 Task: Set the delay for the mosaic video sub source to 2.
Action: Mouse moved to (92, 11)
Screenshot: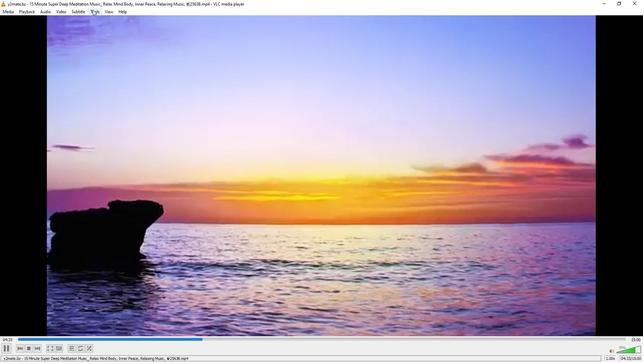 
Action: Mouse pressed left at (92, 11)
Screenshot: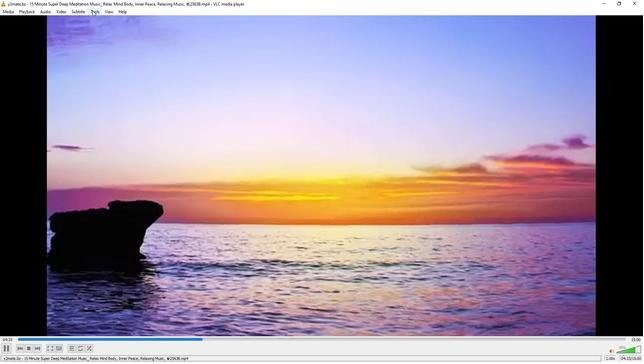 
Action: Mouse moved to (102, 92)
Screenshot: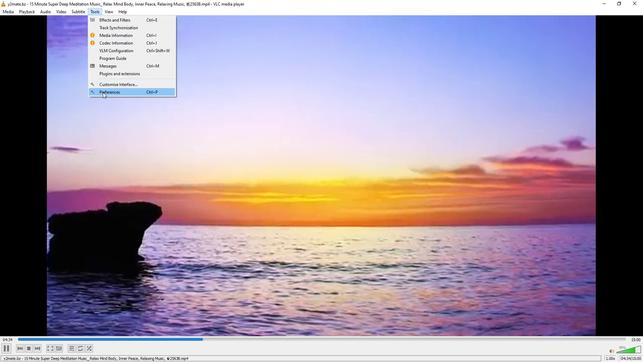 
Action: Mouse pressed left at (102, 92)
Screenshot: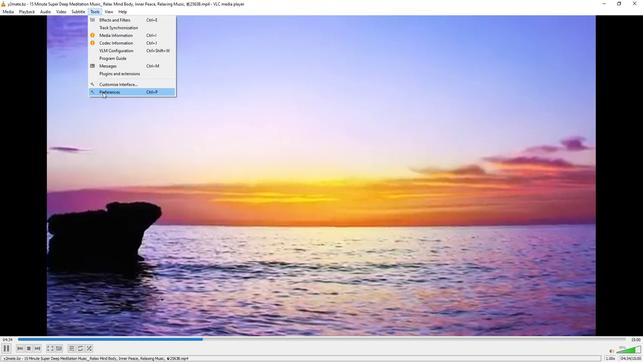 
Action: Mouse moved to (211, 292)
Screenshot: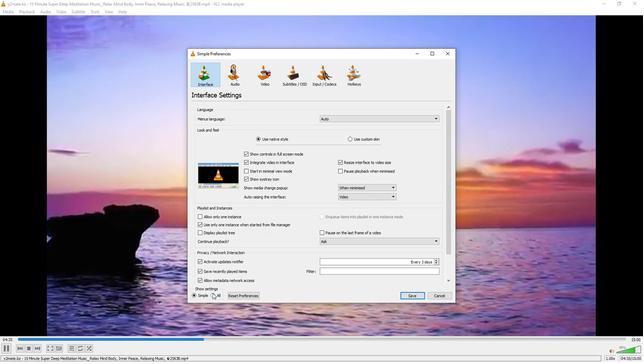 
Action: Mouse pressed left at (211, 292)
Screenshot: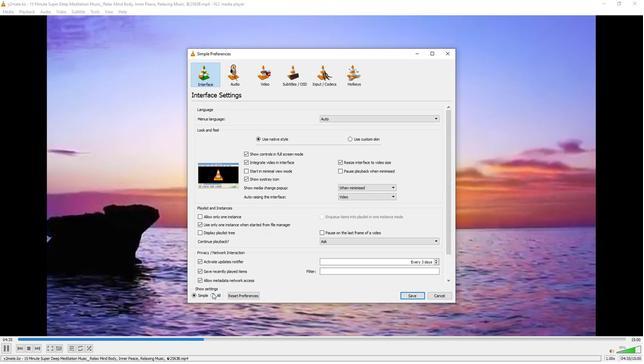 
Action: Mouse moved to (216, 225)
Screenshot: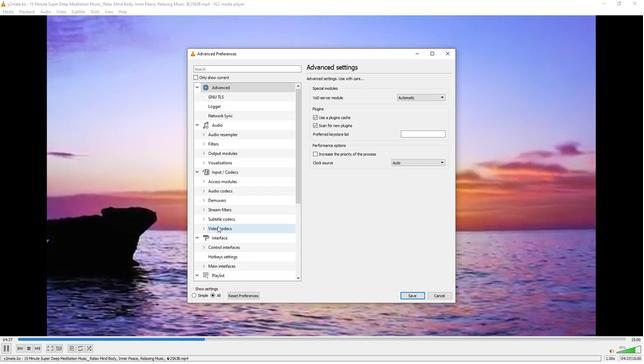 
Action: Mouse scrolled (216, 225) with delta (0, 0)
Screenshot: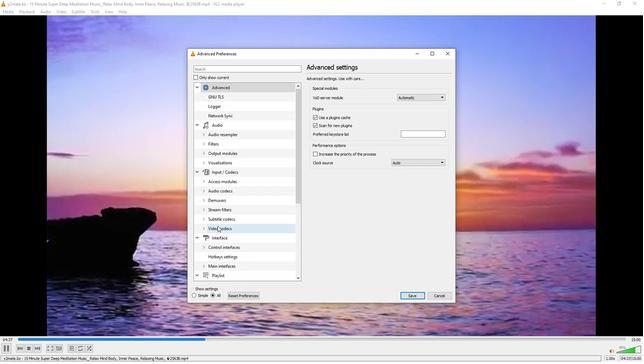 
Action: Mouse scrolled (216, 225) with delta (0, 0)
Screenshot: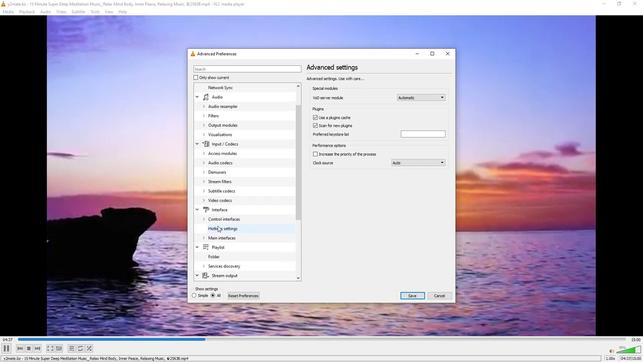 
Action: Mouse scrolled (216, 225) with delta (0, 0)
Screenshot: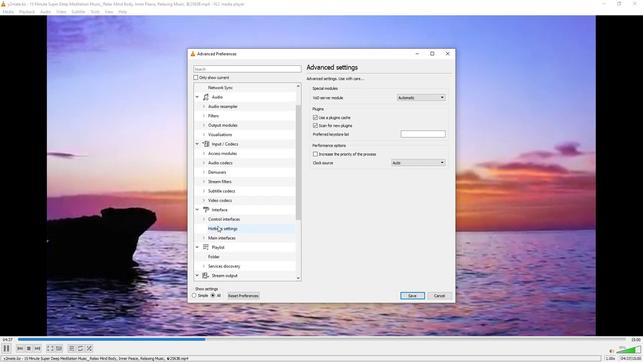 
Action: Mouse scrolled (216, 225) with delta (0, 0)
Screenshot: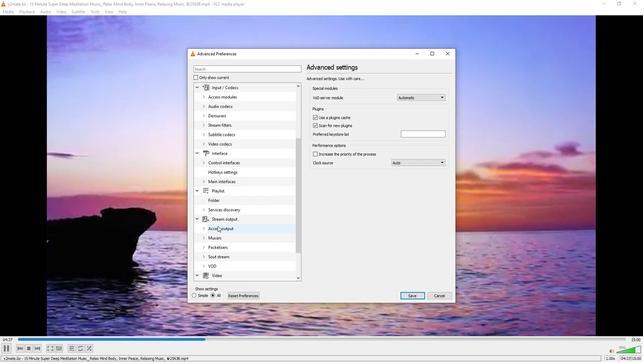 
Action: Mouse scrolled (216, 225) with delta (0, 0)
Screenshot: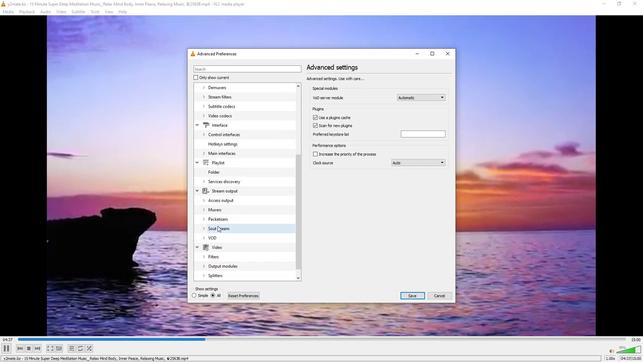 
Action: Mouse scrolled (216, 225) with delta (0, 0)
Screenshot: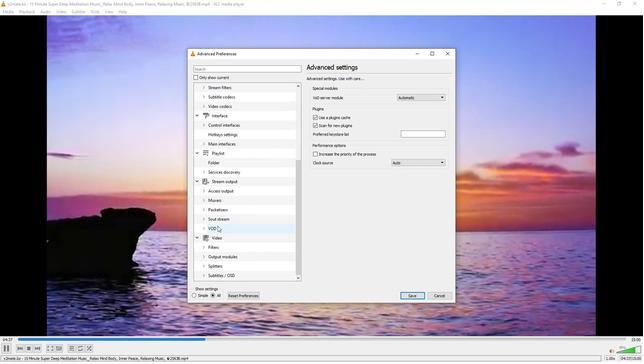 
Action: Mouse moved to (203, 275)
Screenshot: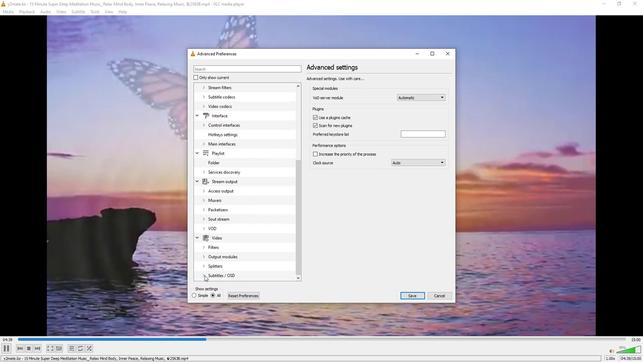 
Action: Mouse pressed left at (203, 275)
Screenshot: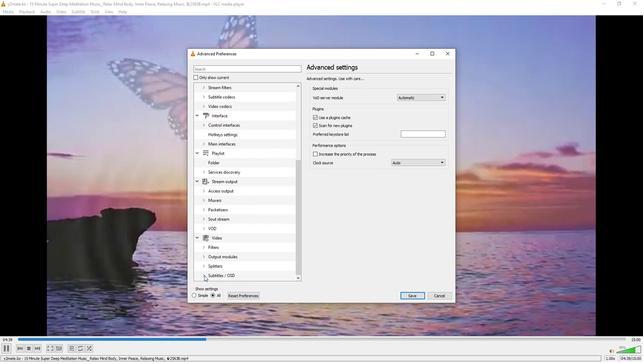 
Action: Mouse moved to (218, 247)
Screenshot: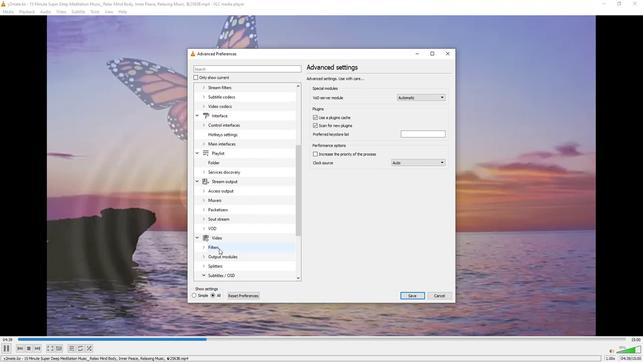 
Action: Mouse scrolled (218, 247) with delta (0, 0)
Screenshot: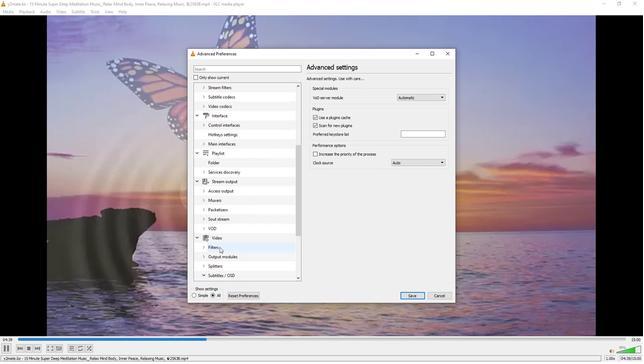 
Action: Mouse scrolled (218, 247) with delta (0, 0)
Screenshot: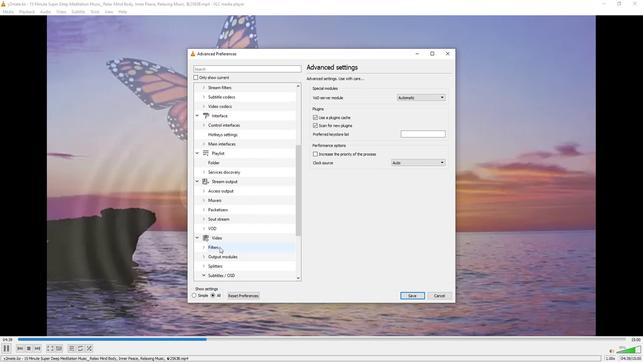 
Action: Mouse scrolled (218, 247) with delta (0, 0)
Screenshot: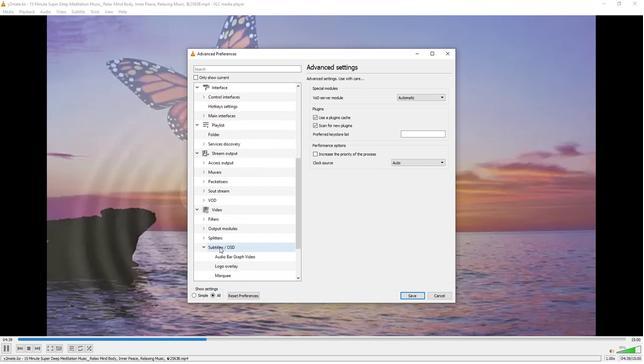 
Action: Mouse scrolled (218, 247) with delta (0, 0)
Screenshot: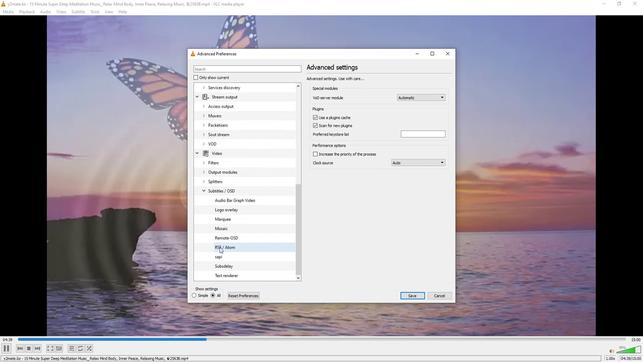 
Action: Mouse moved to (223, 226)
Screenshot: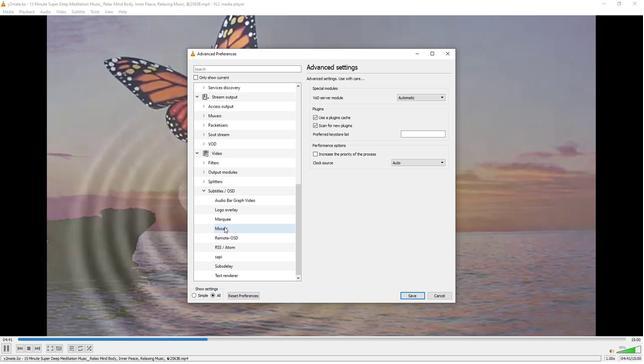 
Action: Mouse pressed left at (223, 226)
Screenshot: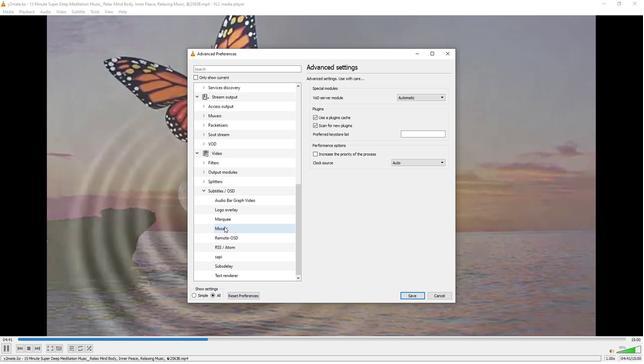 
Action: Mouse moved to (445, 221)
Screenshot: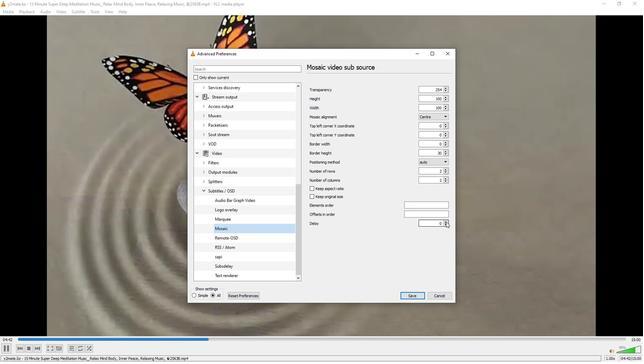 
Action: Mouse pressed left at (445, 221)
Screenshot: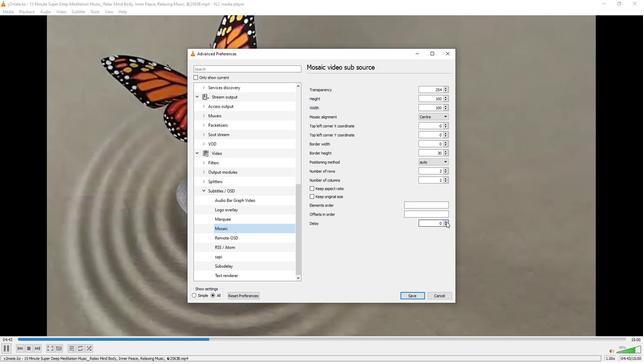 
Action: Mouse pressed left at (445, 221)
Screenshot: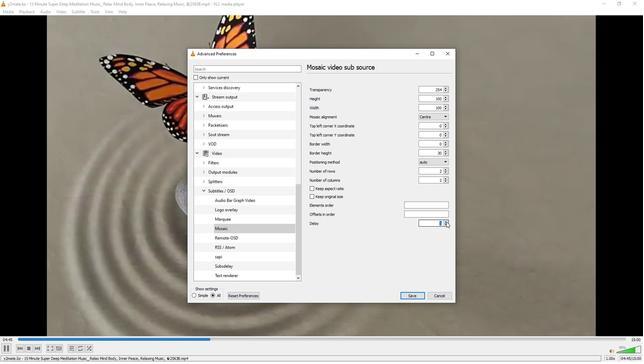 
Action: Mouse moved to (394, 263)
Screenshot: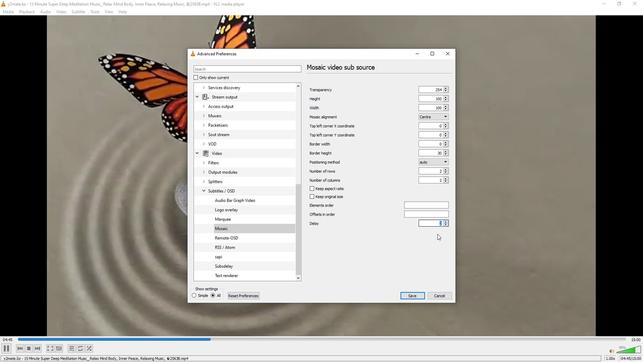 
